 Task: Add Everyone Lavender & Aloe Lotion to the cart.
Action: Mouse moved to (680, 258)
Screenshot: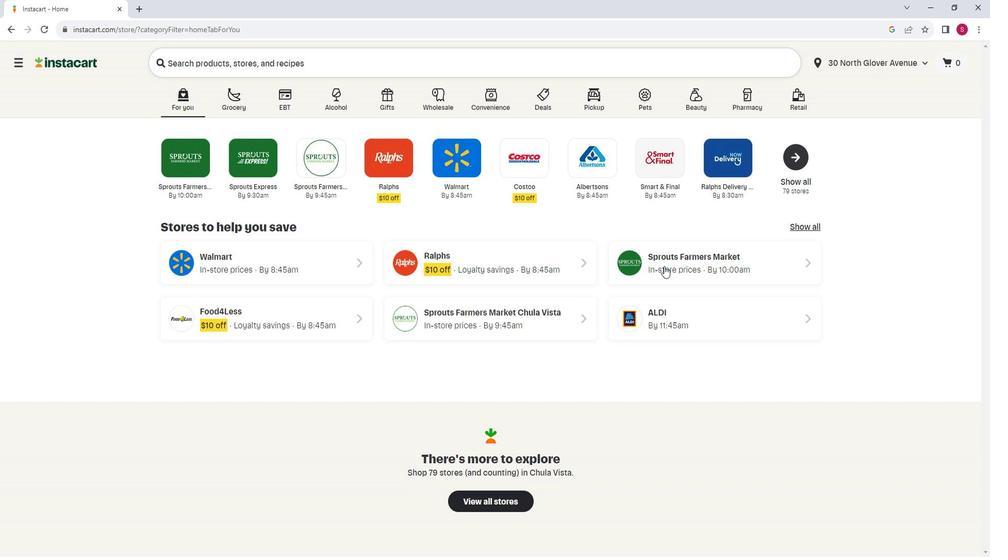 
Action: Mouse pressed left at (680, 258)
Screenshot: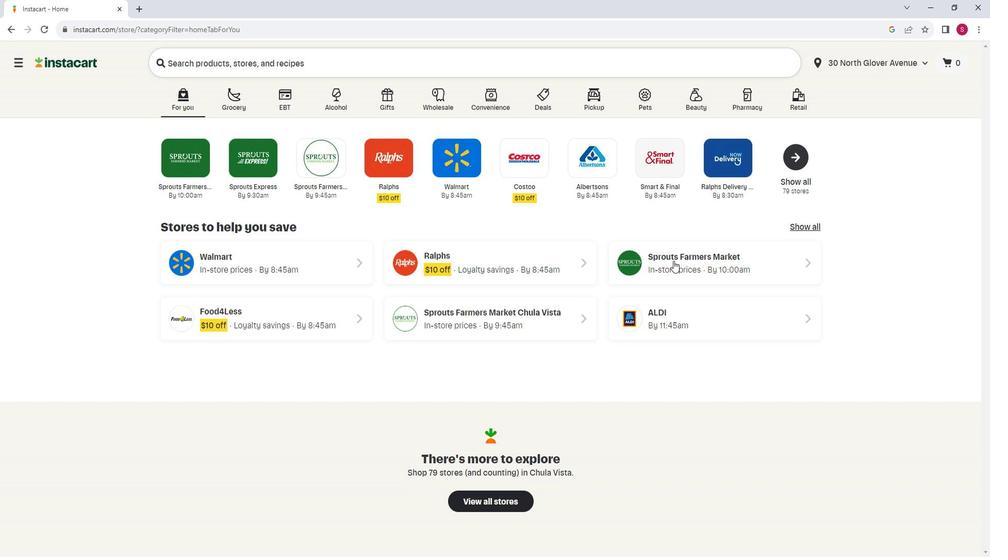 
Action: Mouse moved to (61, 363)
Screenshot: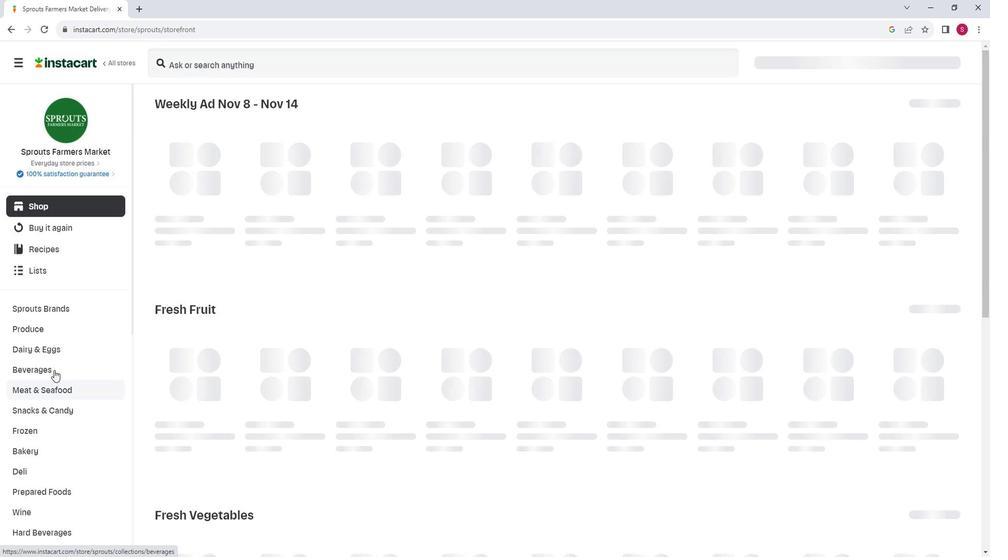 
Action: Mouse scrolled (61, 363) with delta (0, 0)
Screenshot: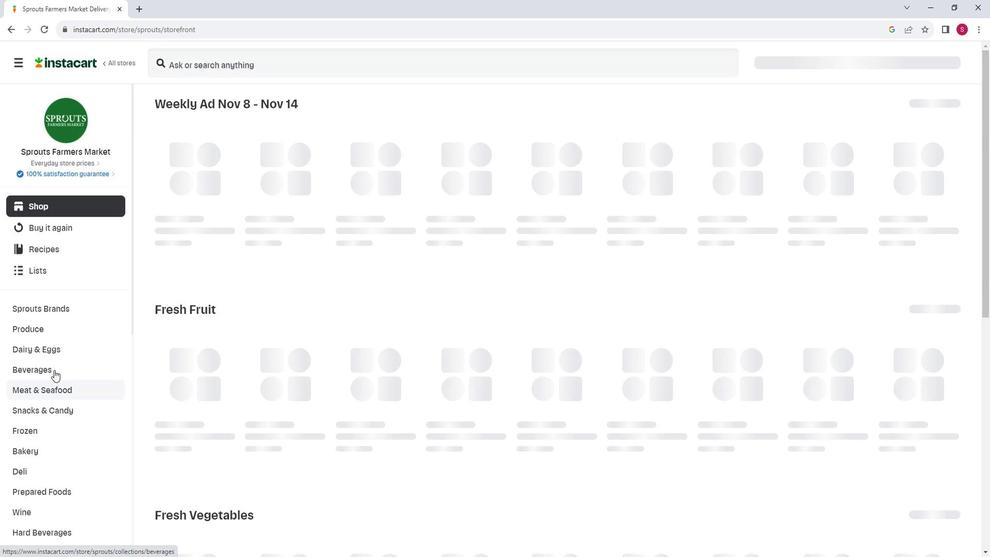 
Action: Mouse moved to (61, 363)
Screenshot: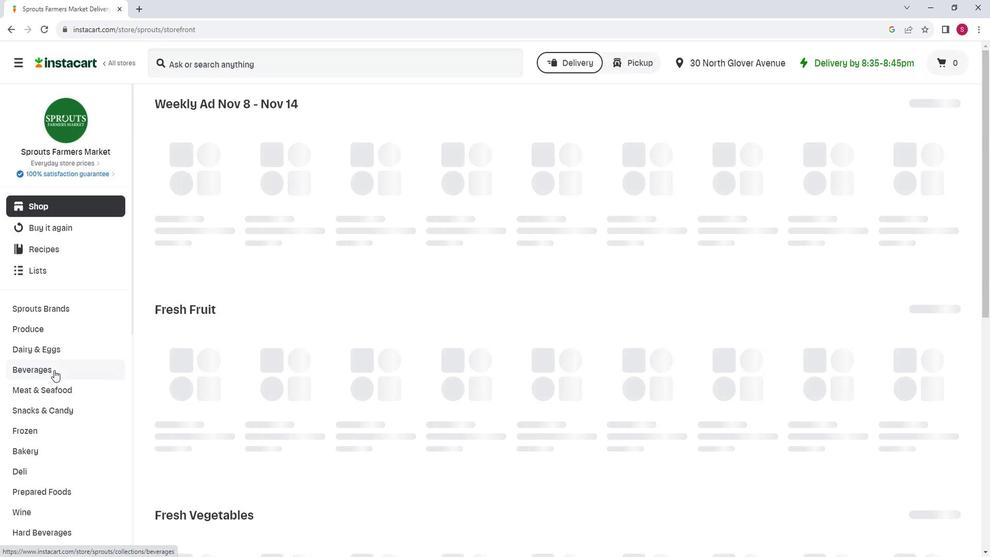 
Action: Mouse scrolled (61, 363) with delta (0, 0)
Screenshot: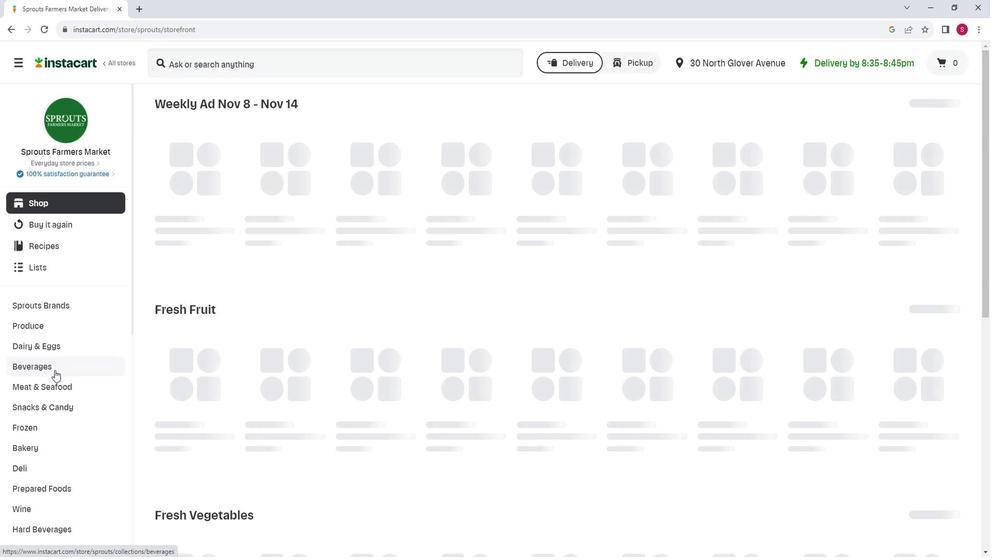 
Action: Mouse moved to (62, 363)
Screenshot: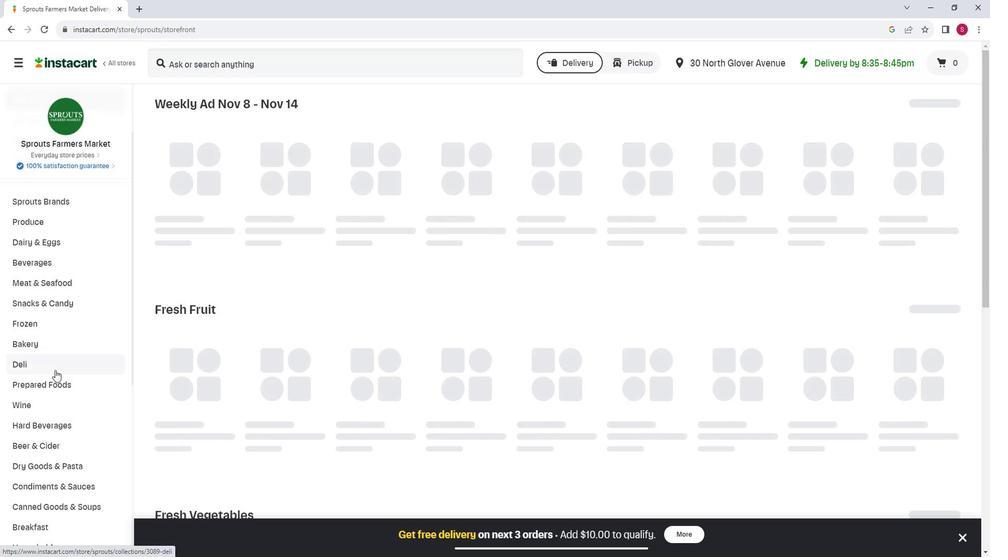 
Action: Mouse scrolled (62, 363) with delta (0, 0)
Screenshot: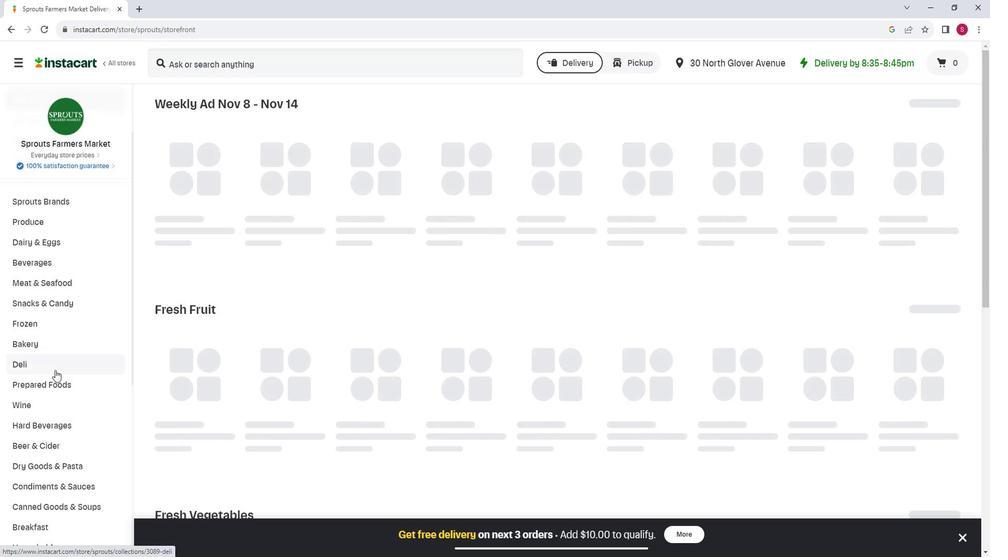 
Action: Mouse moved to (62, 363)
Screenshot: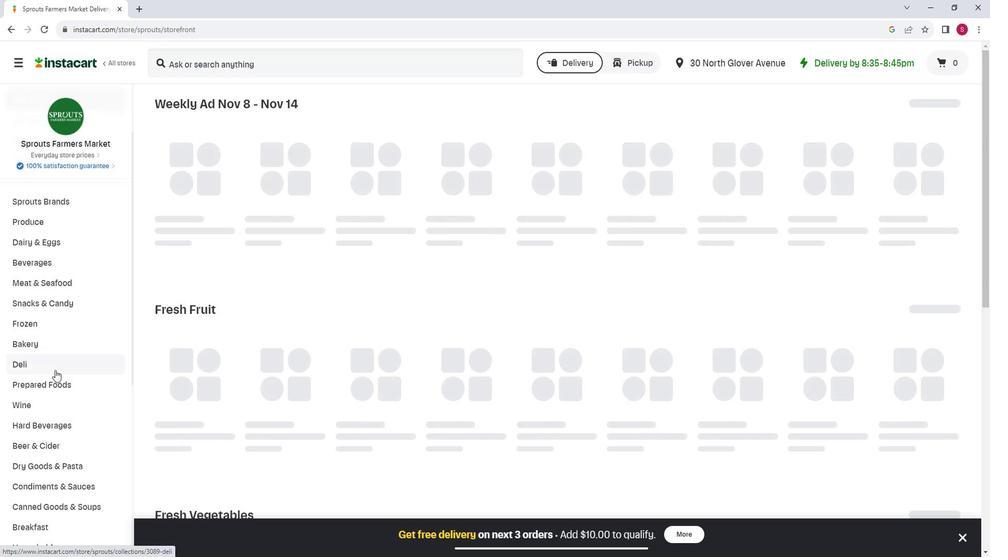 
Action: Mouse scrolled (62, 363) with delta (0, 0)
Screenshot: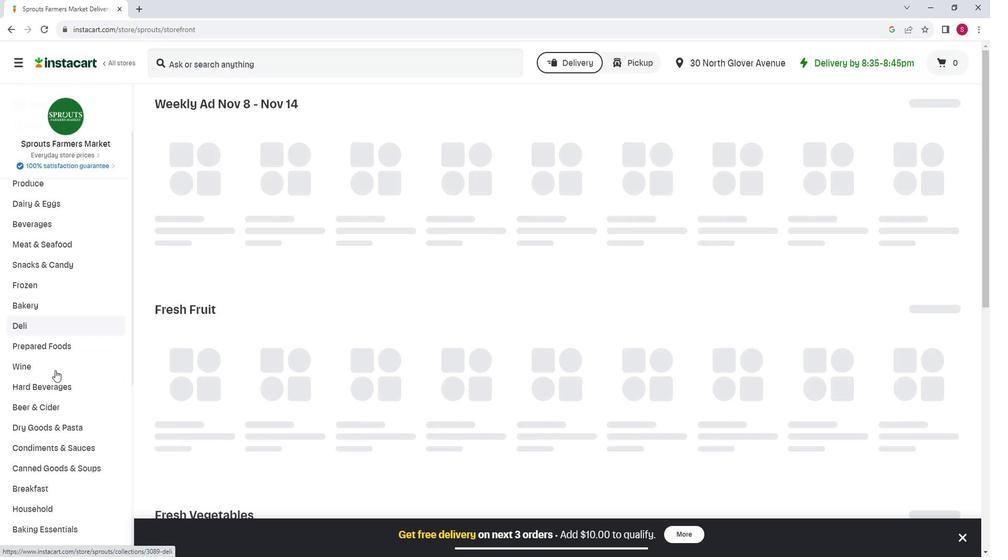 
Action: Mouse moved to (62, 363)
Screenshot: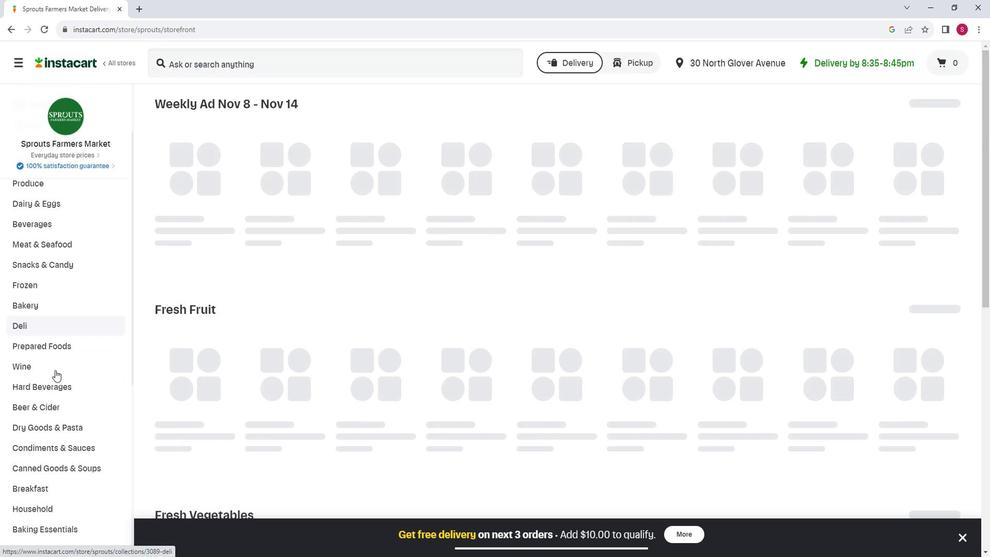 
Action: Mouse scrolled (62, 363) with delta (0, 0)
Screenshot: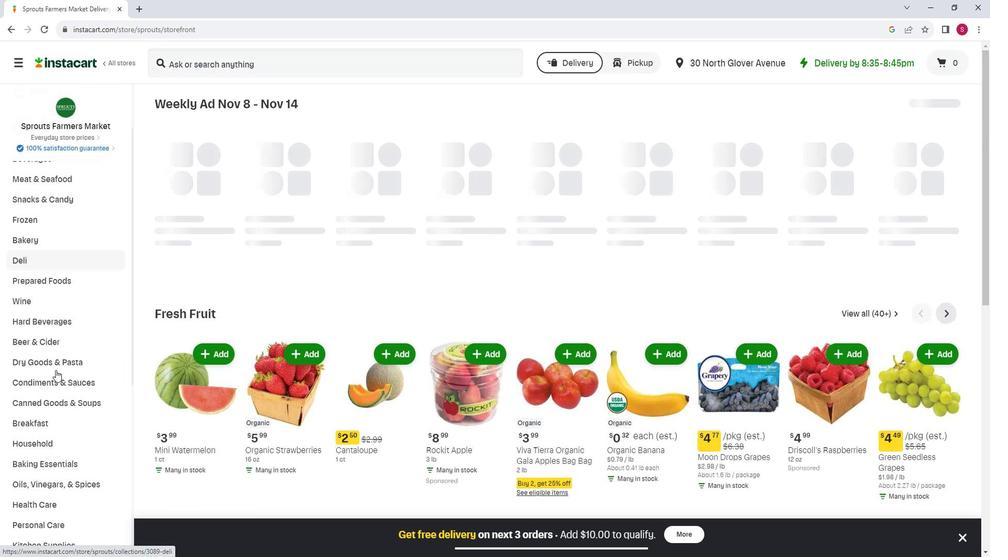 
Action: Mouse moved to (63, 391)
Screenshot: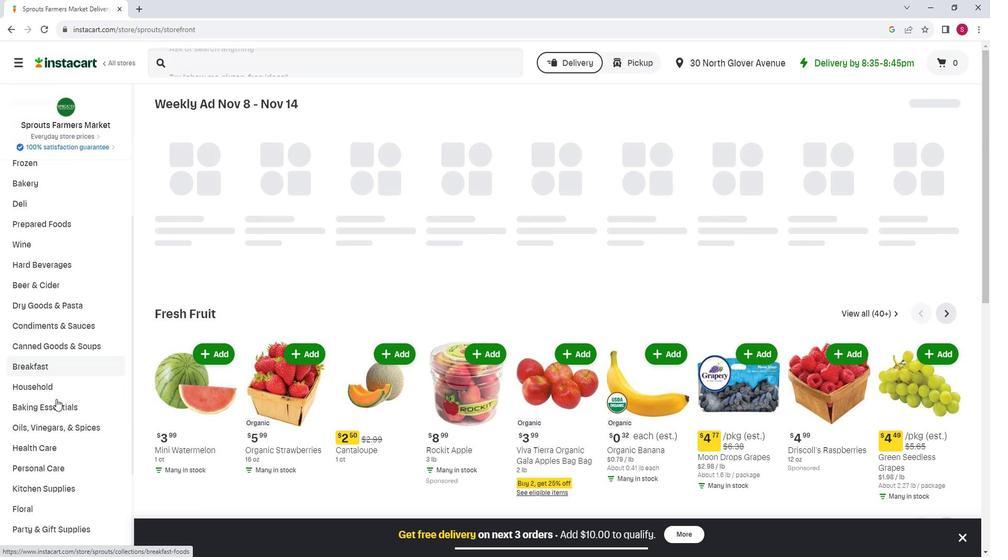 
Action: Mouse scrolled (63, 390) with delta (0, 0)
Screenshot: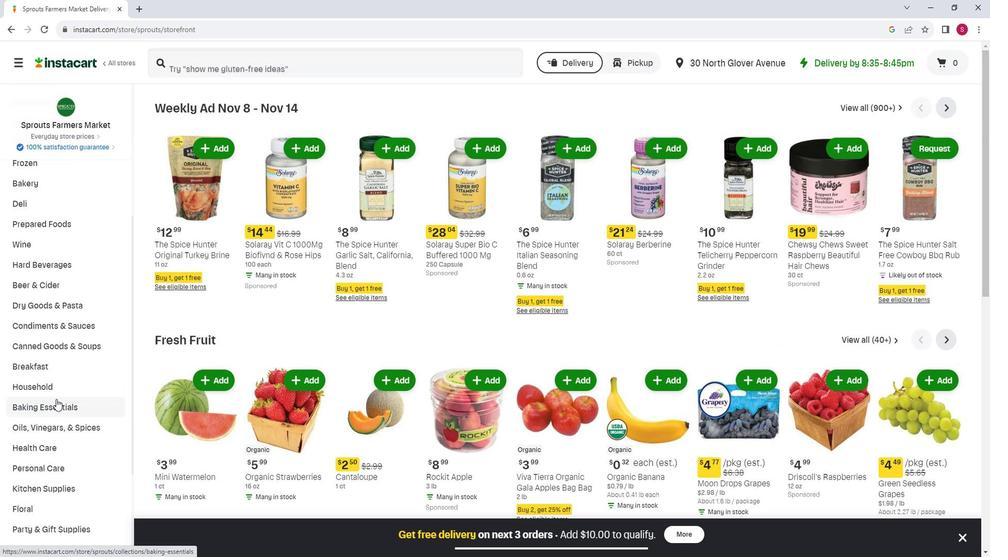 
Action: Mouse moved to (65, 405)
Screenshot: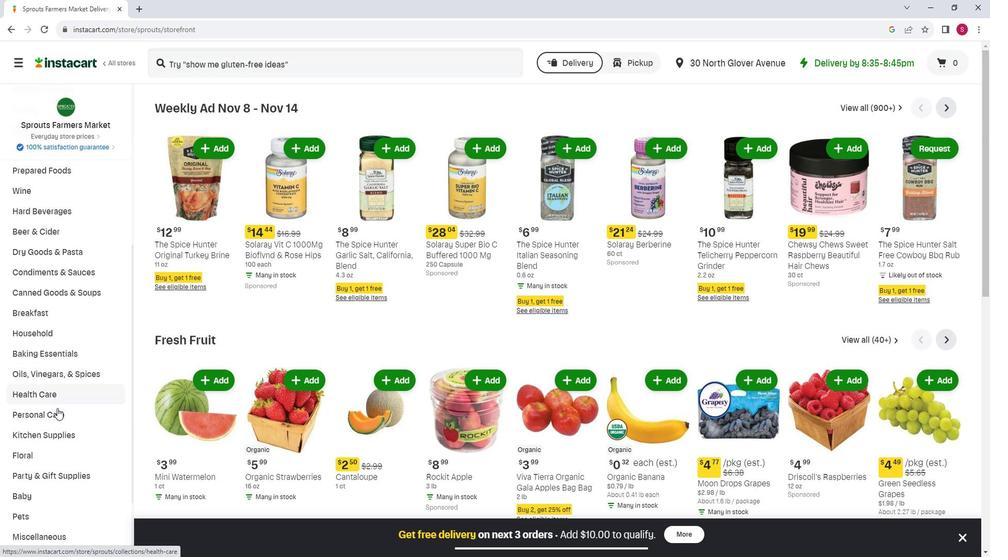 
Action: Mouse pressed left at (65, 405)
Screenshot: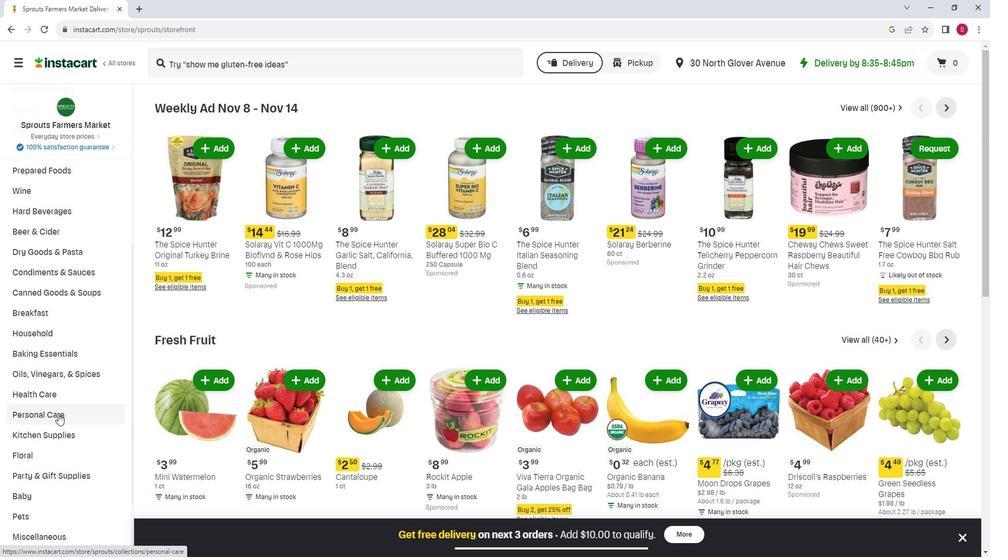 
Action: Mouse moved to (253, 139)
Screenshot: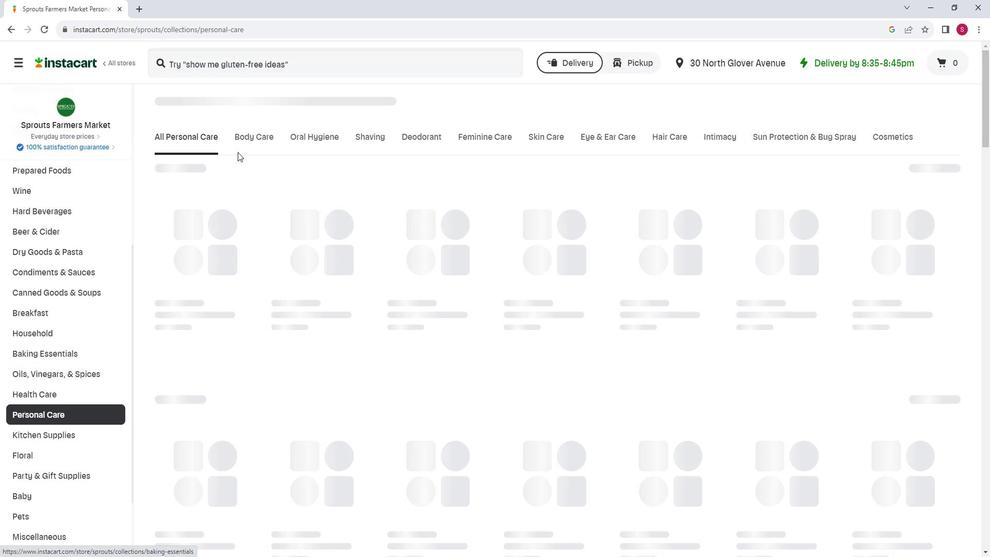 
Action: Mouse pressed left at (253, 139)
Screenshot: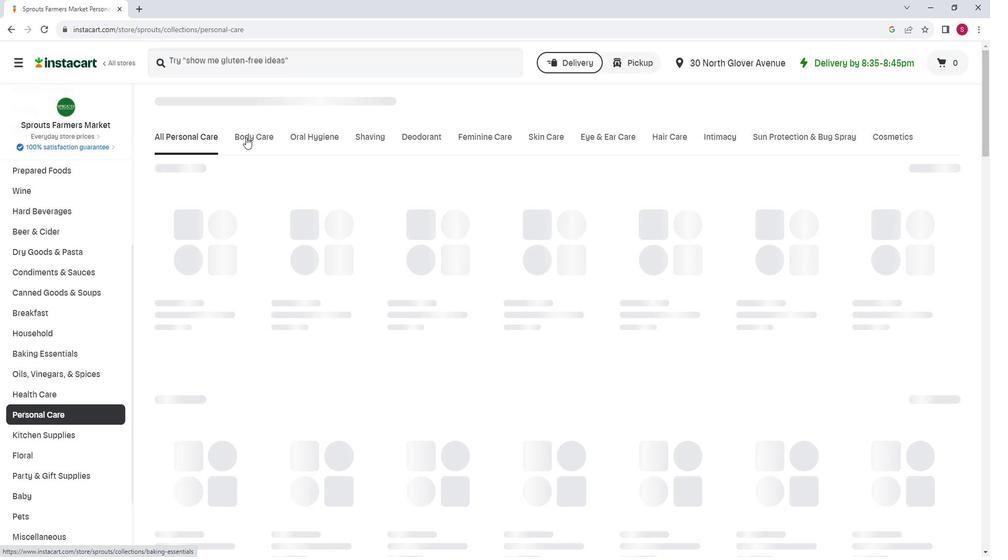 
Action: Mouse moved to (412, 175)
Screenshot: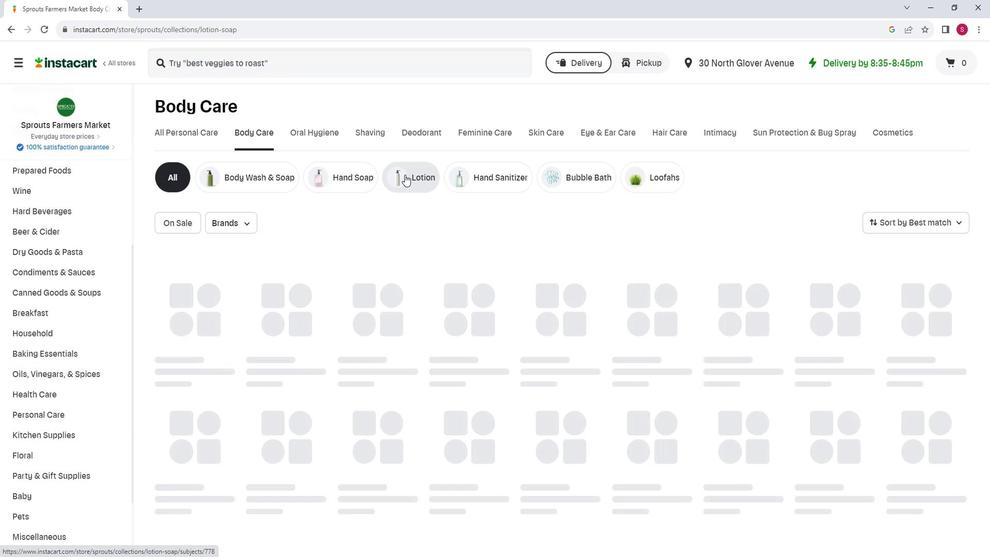 
Action: Mouse pressed left at (412, 175)
Screenshot: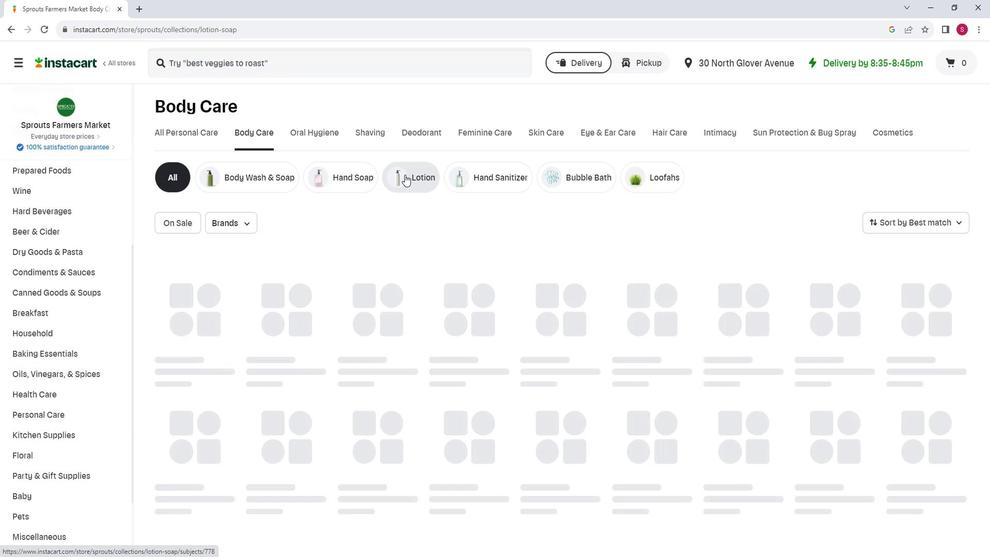 
Action: Mouse moved to (375, 61)
Screenshot: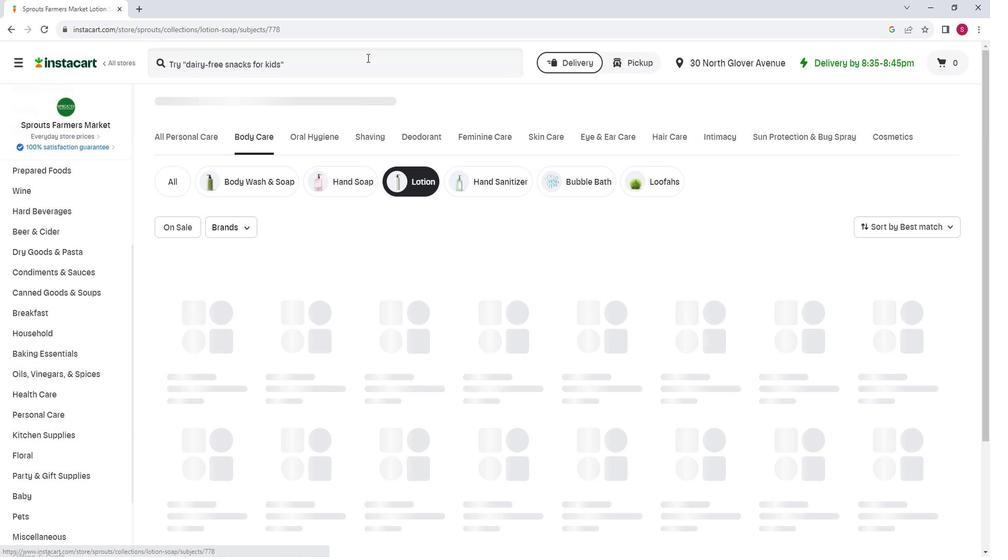 
Action: Mouse pressed left at (375, 61)
Screenshot: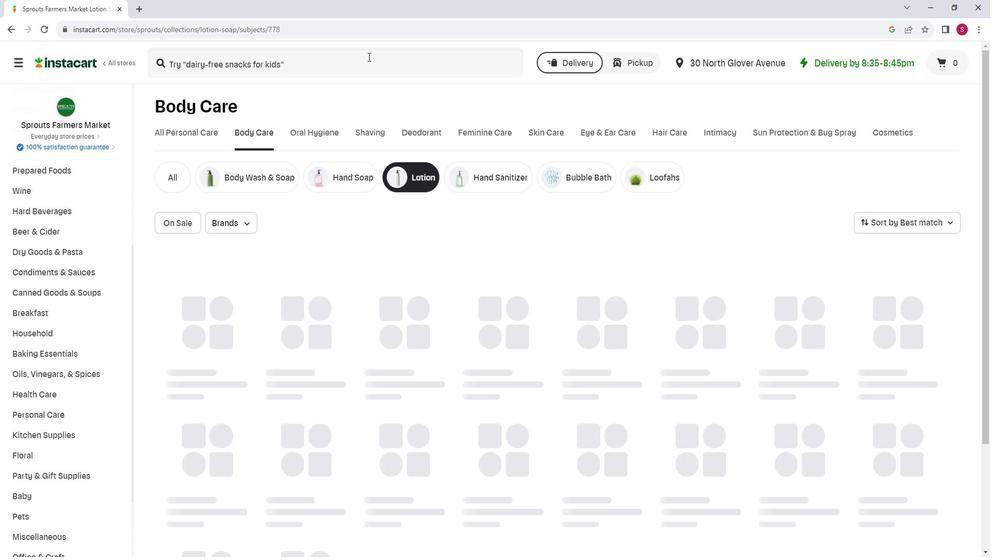 
Action: Mouse moved to (376, 61)
Screenshot: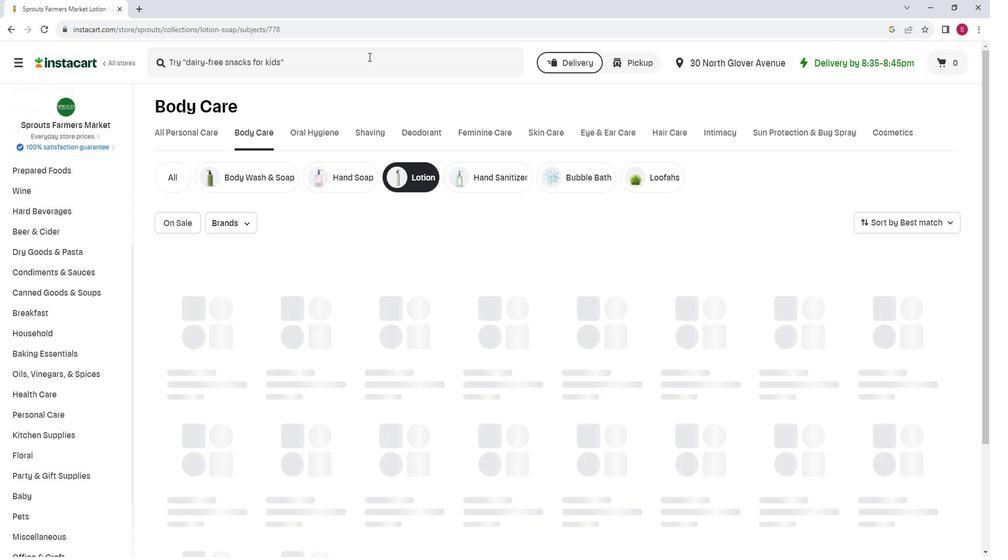 
Action: Key pressed <Key.shift>E
Screenshot: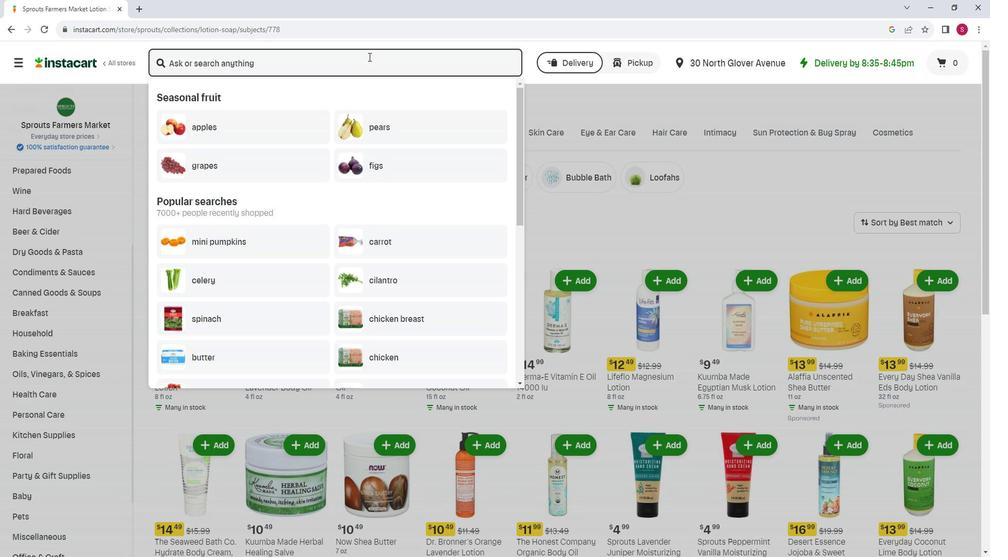 
Action: Mouse moved to (375, 61)
Screenshot: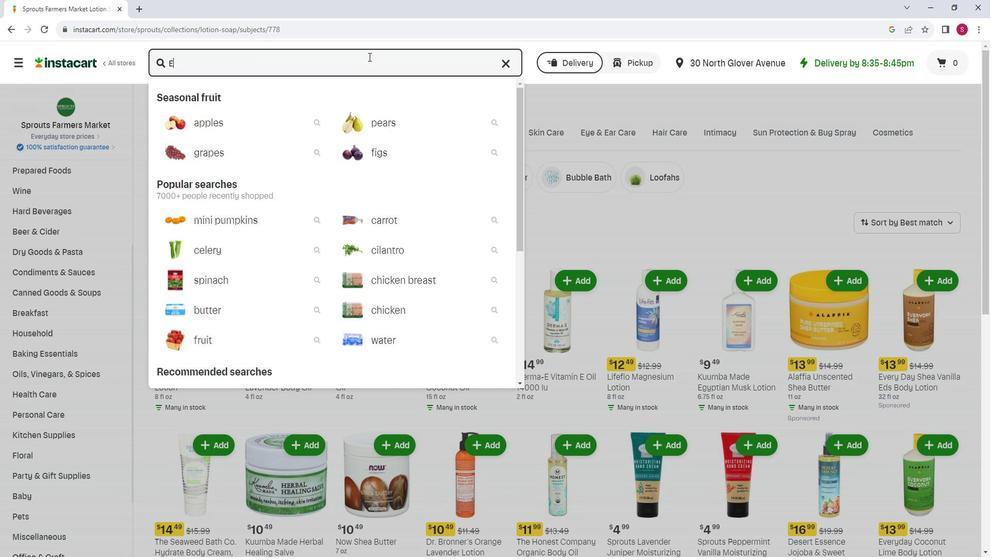 
Action: Key pressed v
Screenshot: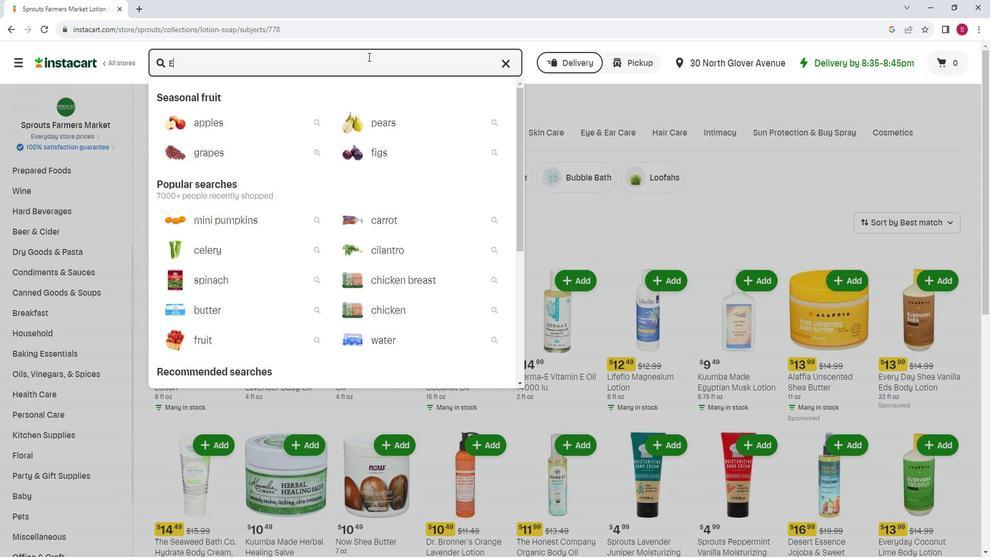 
Action: Mouse moved to (374, 62)
Screenshot: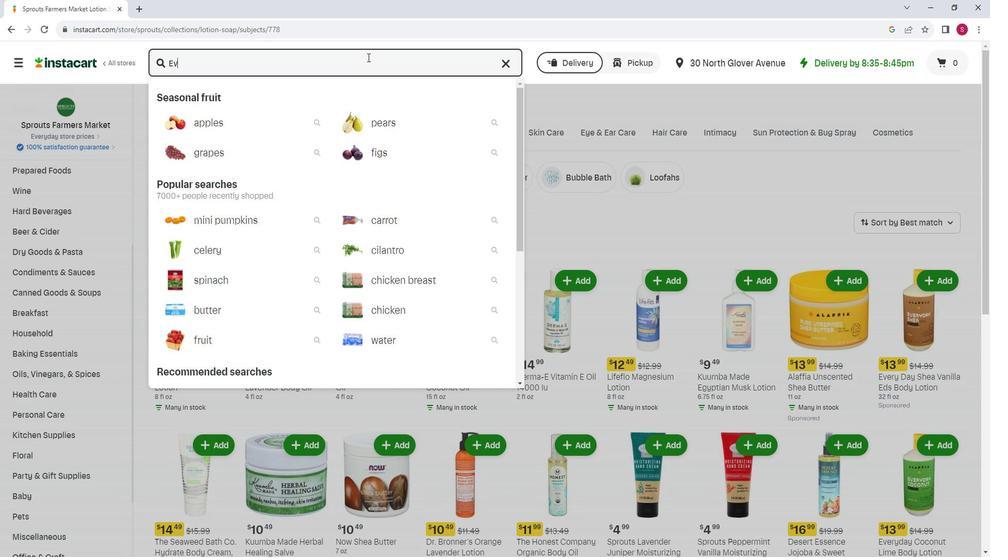 
Action: Key pressed er
Screenshot: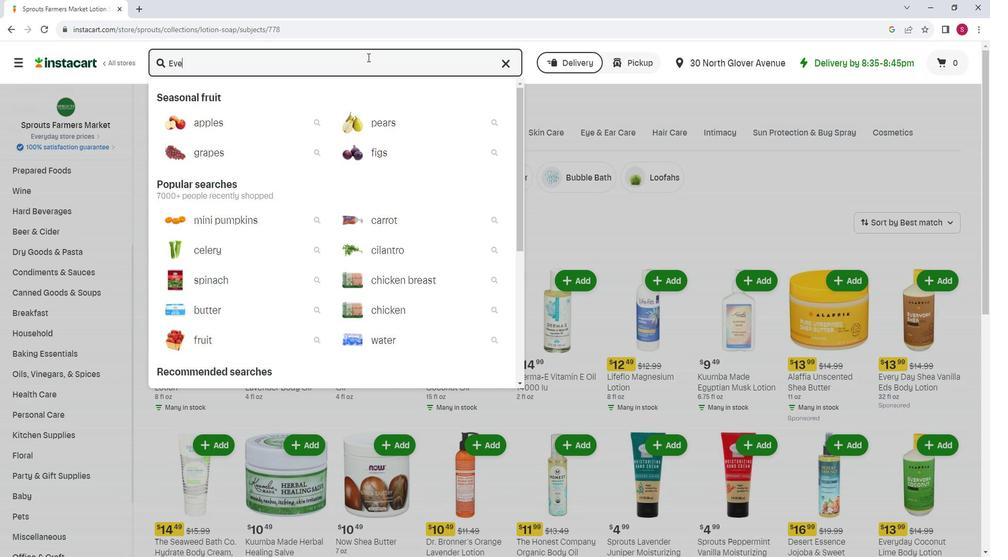 
Action: Mouse moved to (373, 62)
Screenshot: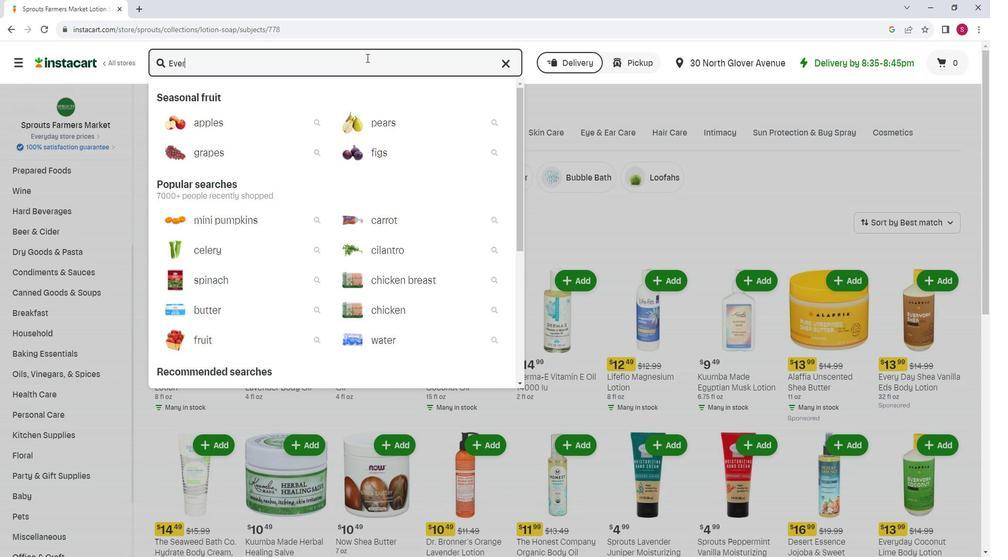 
Action: Key pressed y
Screenshot: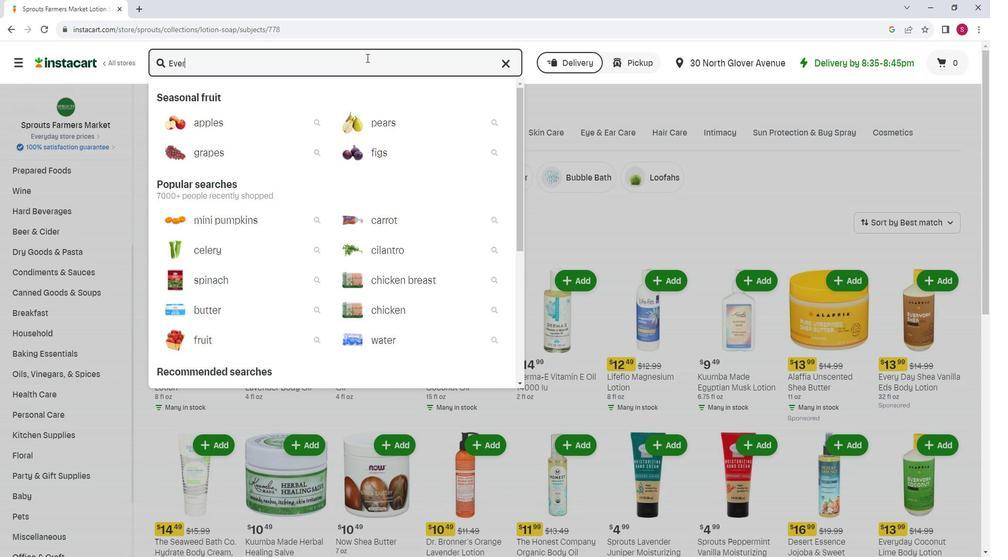 
Action: Mouse moved to (400, 23)
Screenshot: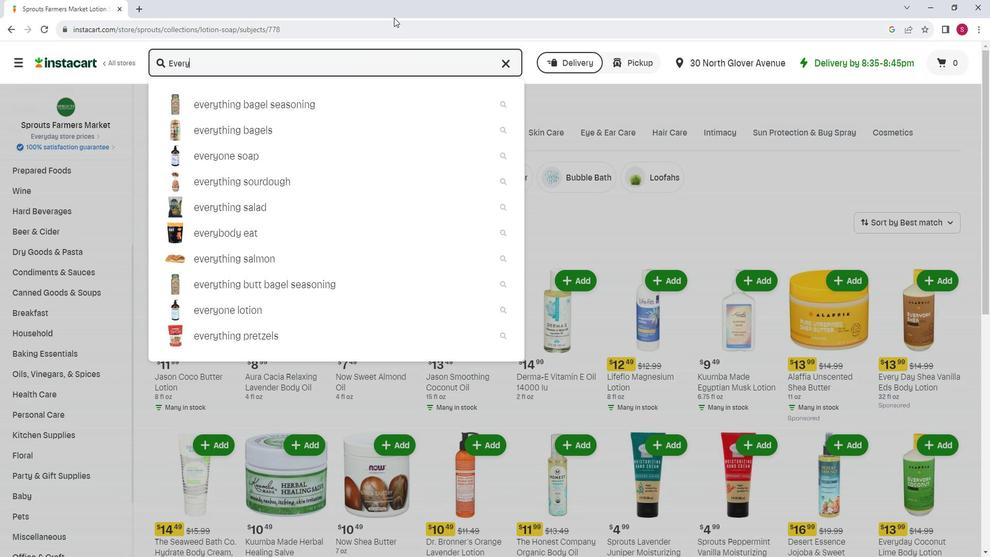 
Action: Key pressed one<Key.space><Key.shift>Lavender<Key.space><Key.shift>&<Key.space><Key.shift>Aloe<Key.space><Key.shift><Key.shift><Key.shift><Key.shift><Key.shift><Key.shift><Key.shift><Key.shift><Key.shift><Key.shift><Key.shift><Key.shift><Key.shift><Key.shift><Key.shift><Key.shift><Key.shift><Key.shift><Key.shift><Key.shift><Key.shift><Key.shift><Key.shift><Key.shift><Key.shift><Key.shift><Key.shift><Key.shift><Key.shift>Lotion<Key.space><Key.enter>
Screenshot: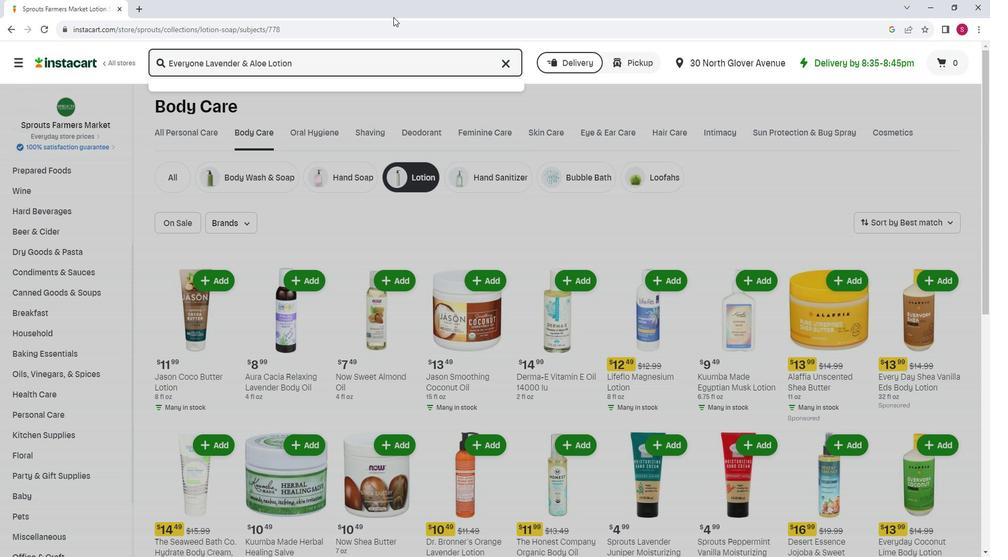 
Action: Mouse moved to (296, 200)
Screenshot: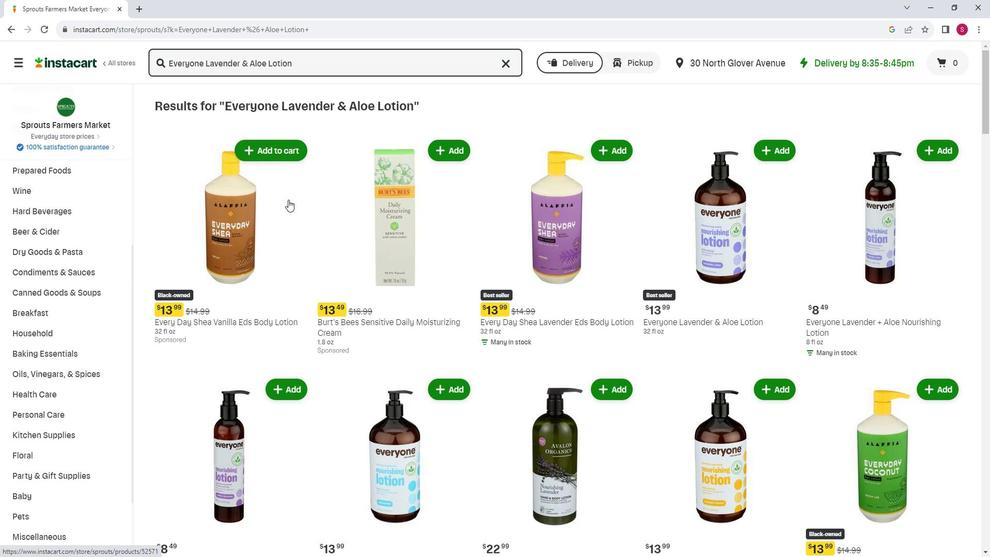
Action: Mouse scrolled (296, 199) with delta (0, 0)
Screenshot: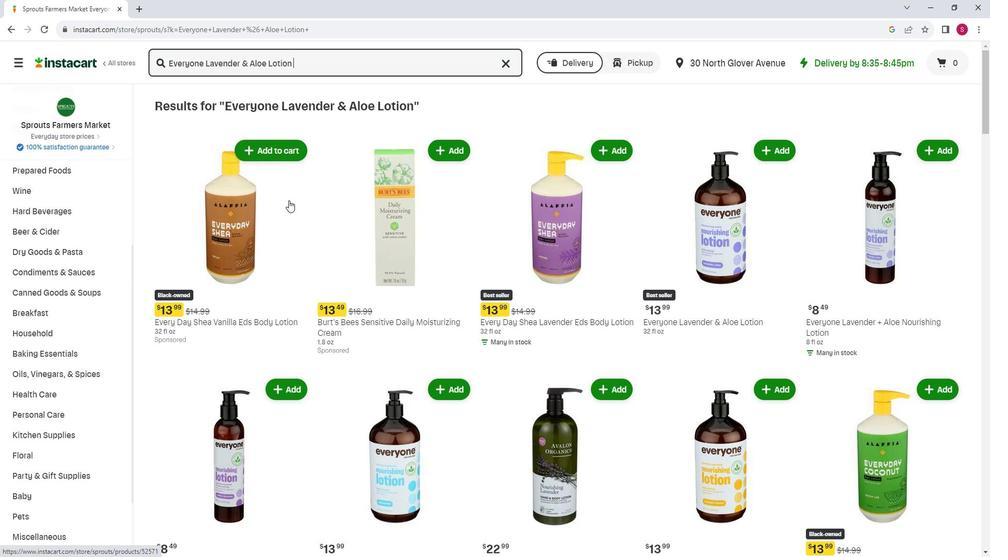 
Action: Mouse moved to (701, 133)
Screenshot: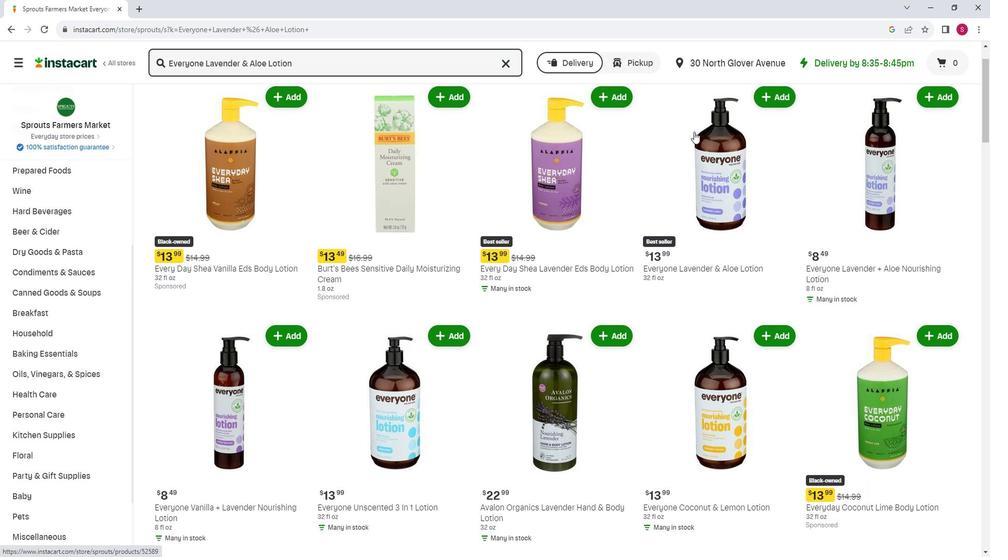 
Action: Mouse scrolled (701, 134) with delta (0, 0)
Screenshot: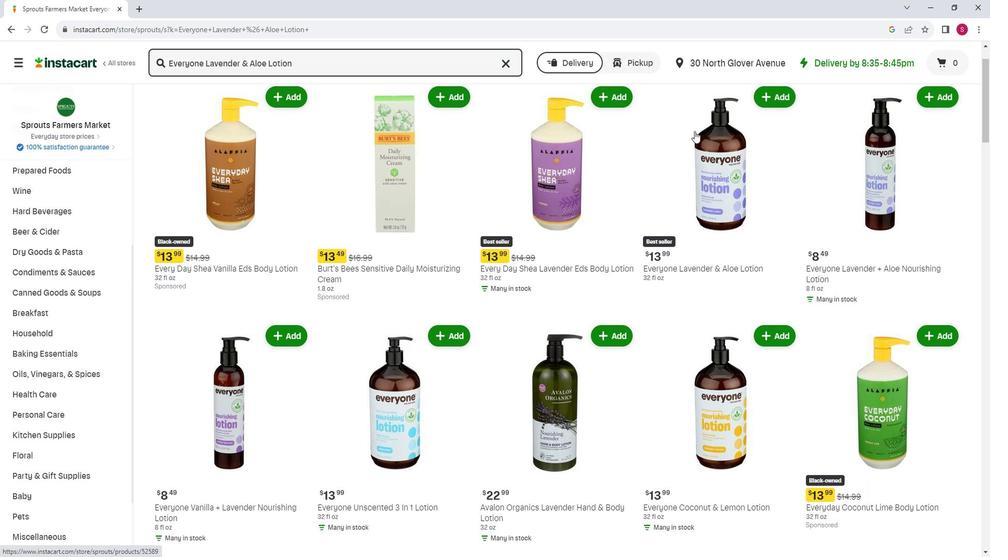 
Action: Mouse moved to (794, 153)
Screenshot: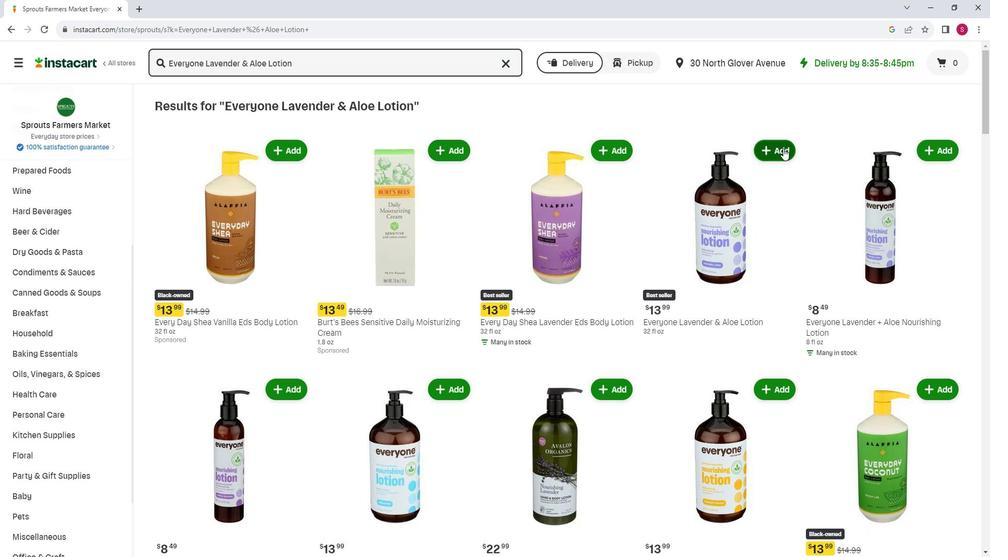 
Action: Mouse pressed left at (794, 153)
Screenshot: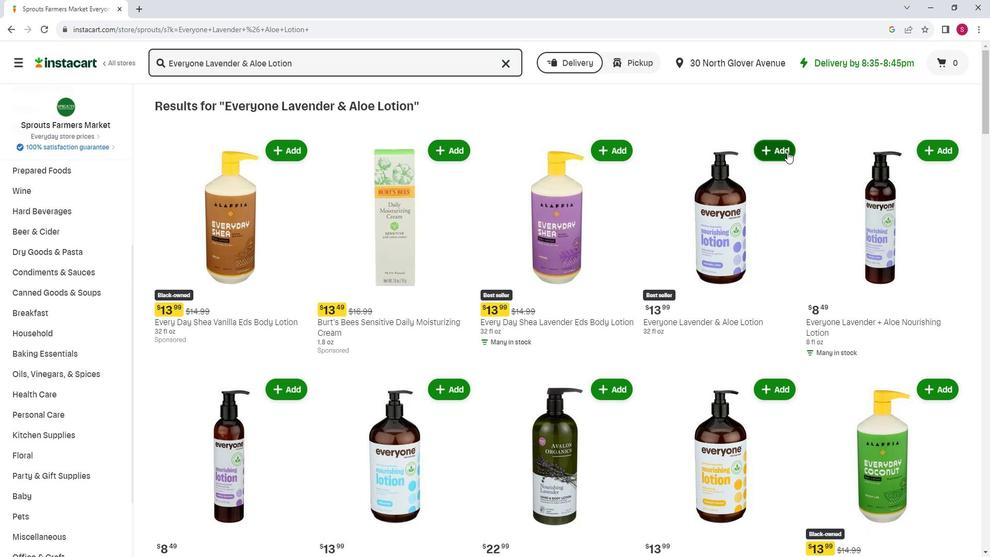 
Action: Mouse moved to (803, 124)
Screenshot: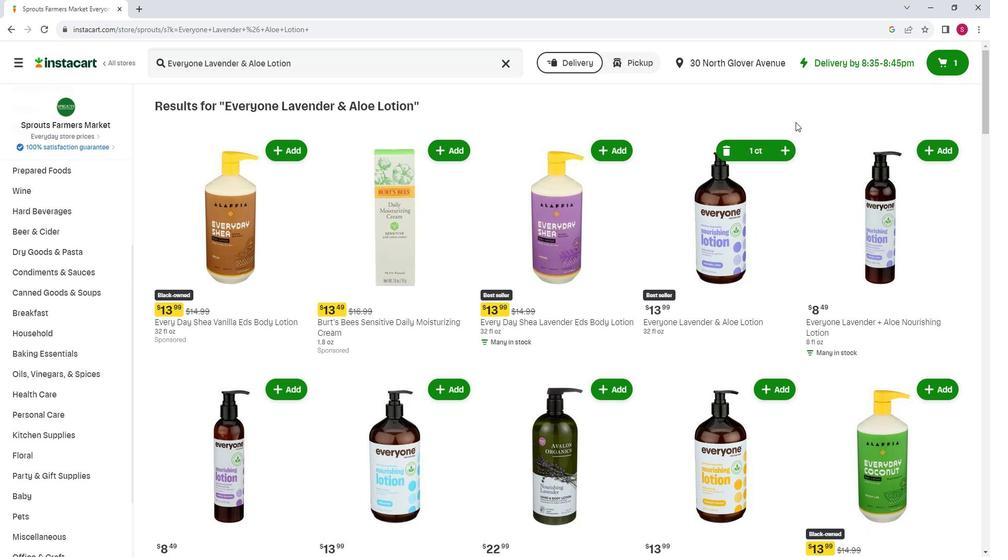 
